 Task: Create Board HR Policies to Workspace Creative Team. Create Board Team Collaboration to Workspace Creative Team. Create Board Product Roadmap Planning and Management to Workspace Creative Team
Action: Mouse moved to (313, 62)
Screenshot: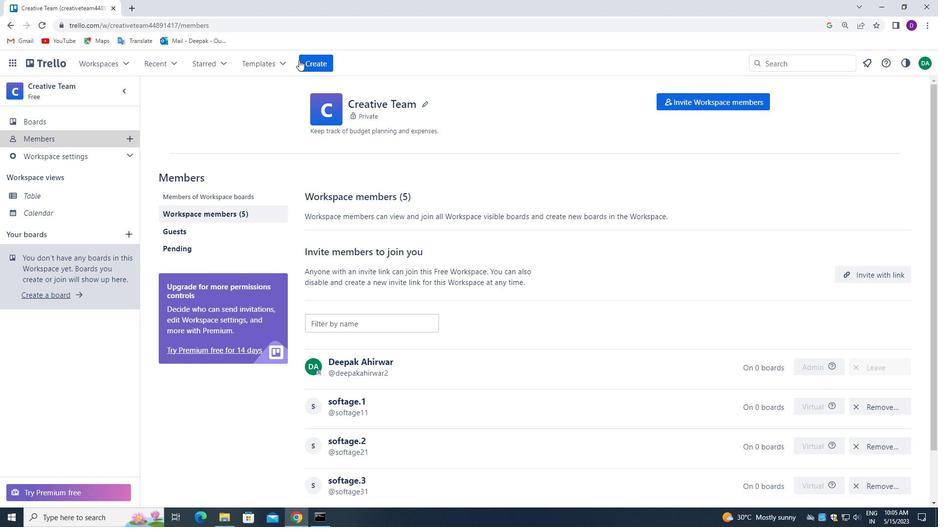 
Action: Mouse pressed left at (313, 62)
Screenshot: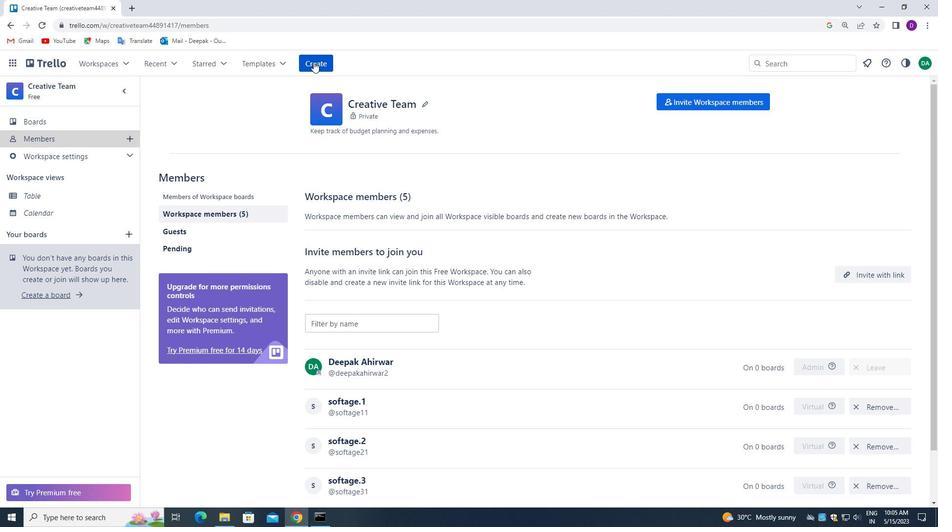 
Action: Mouse moved to (344, 97)
Screenshot: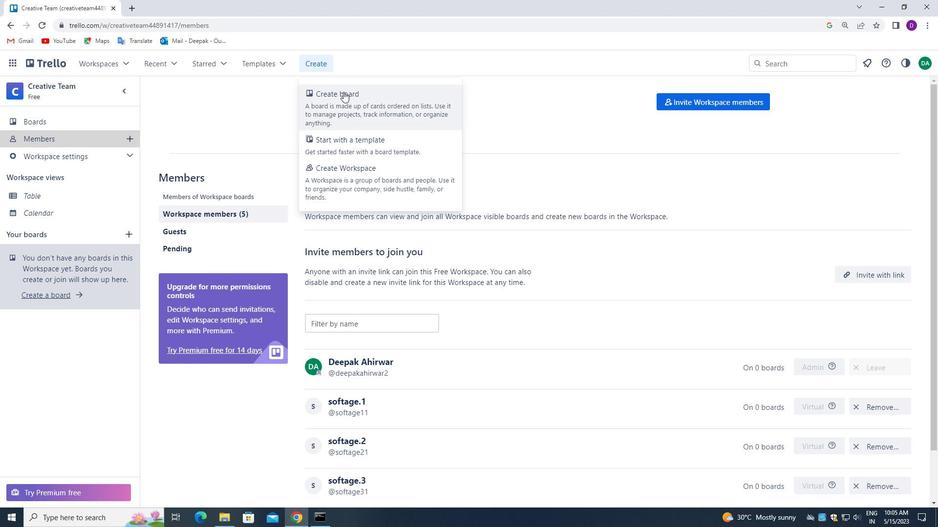 
Action: Mouse pressed left at (344, 97)
Screenshot: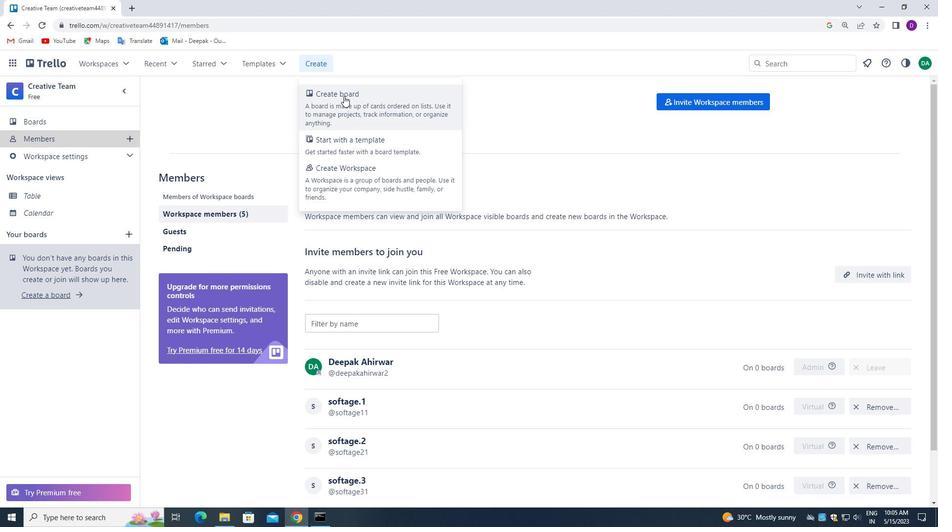 
Action: Mouse moved to (340, 266)
Screenshot: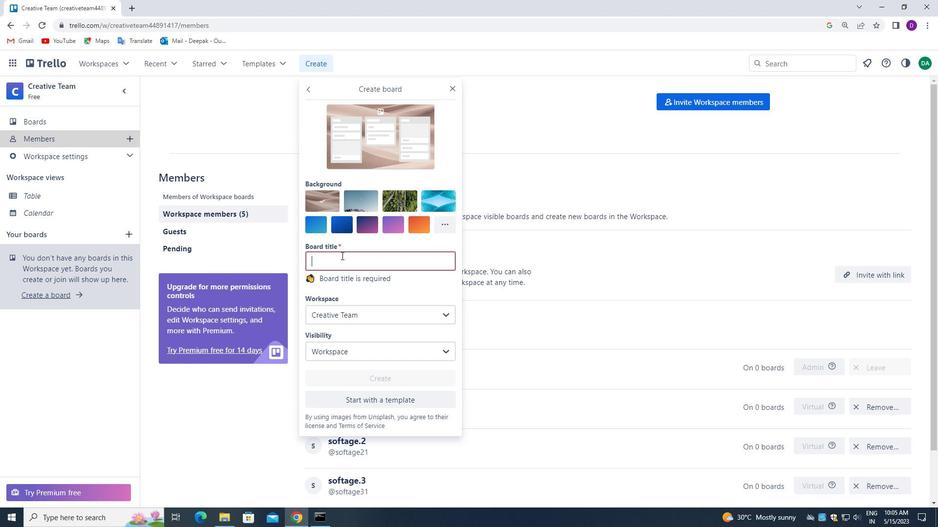 
Action: Mouse pressed left at (340, 266)
Screenshot: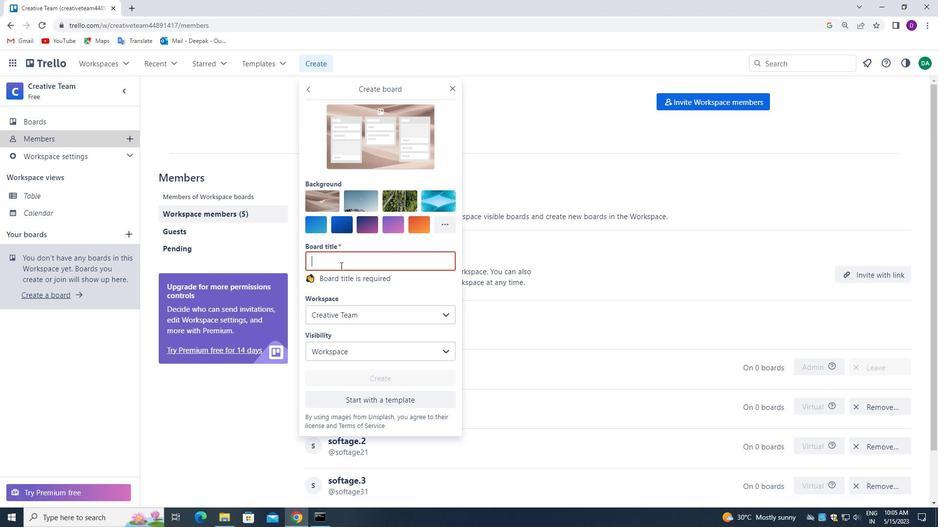 
Action: Mouse moved to (225, 260)
Screenshot: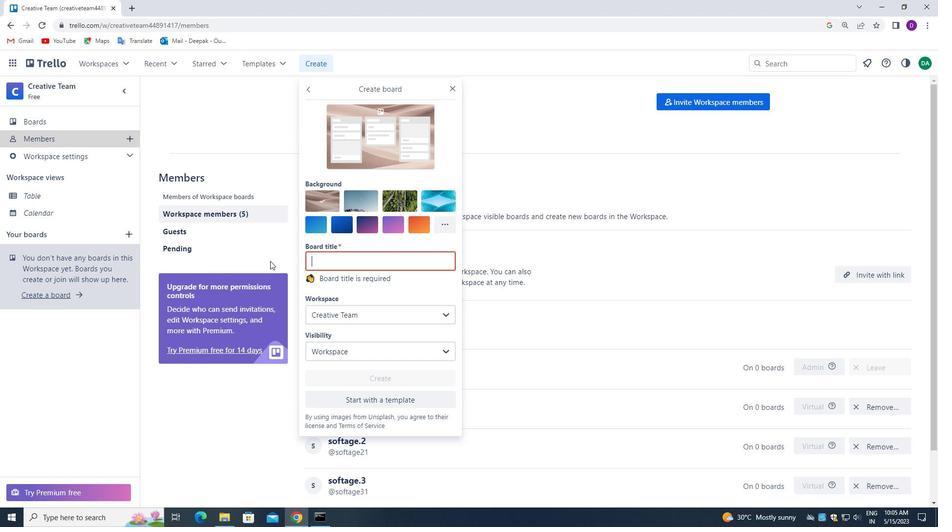 
Action: Key pressed <Key.shift>HR<Key.space><Key.shift>POLICIES
Screenshot: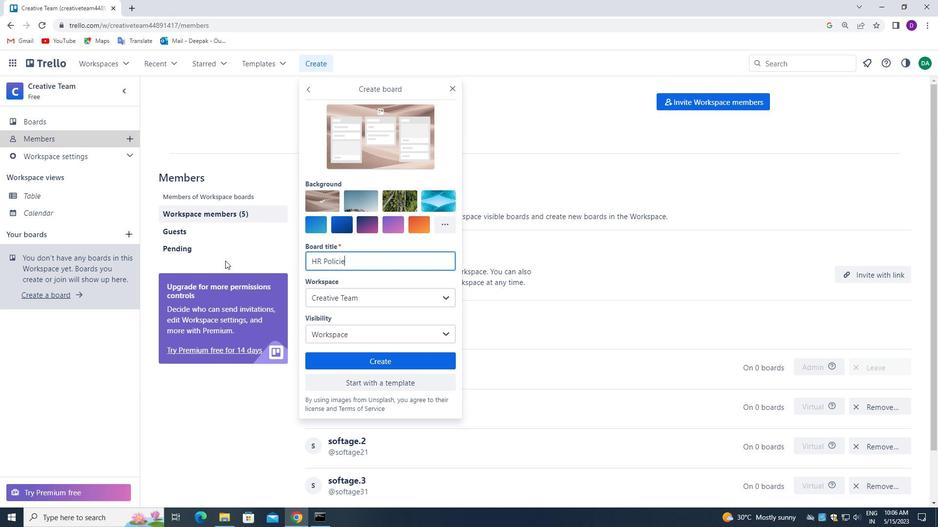 
Action: Mouse moved to (377, 363)
Screenshot: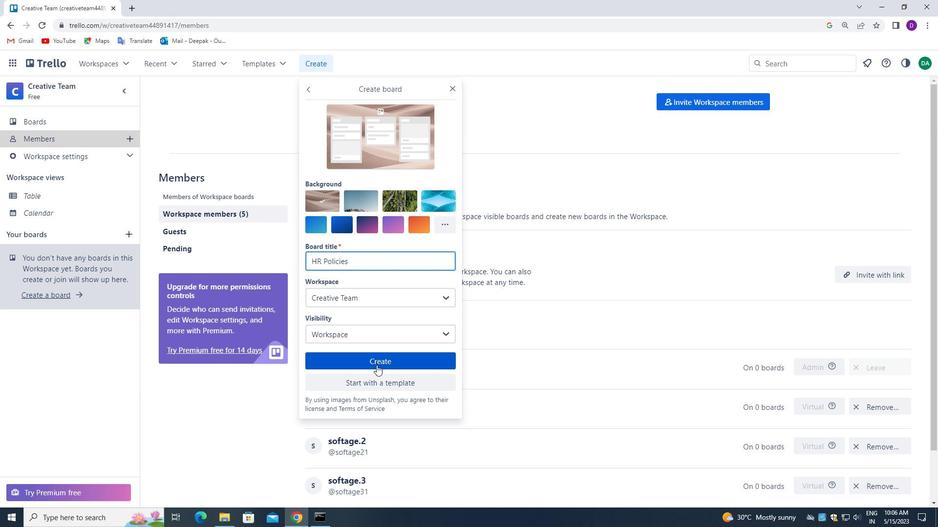 
Action: Mouse pressed left at (377, 363)
Screenshot: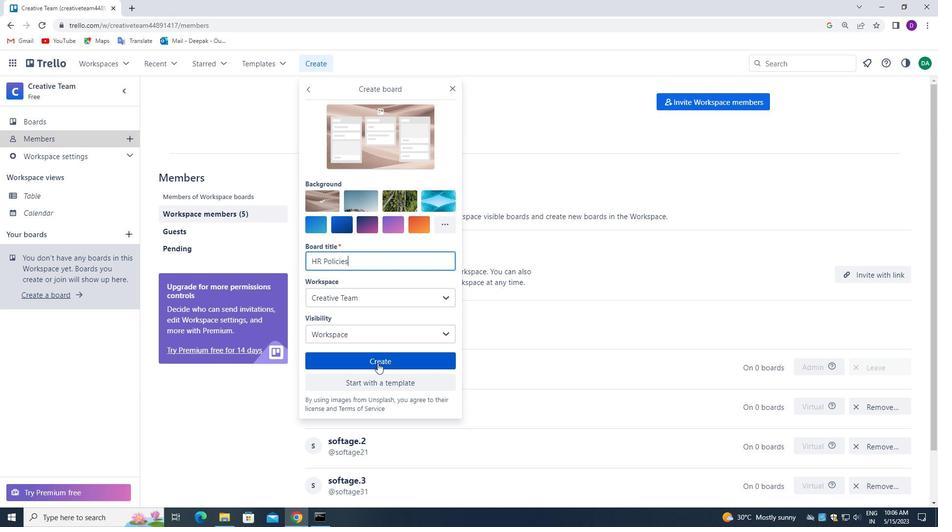 
Action: Mouse moved to (63, 123)
Screenshot: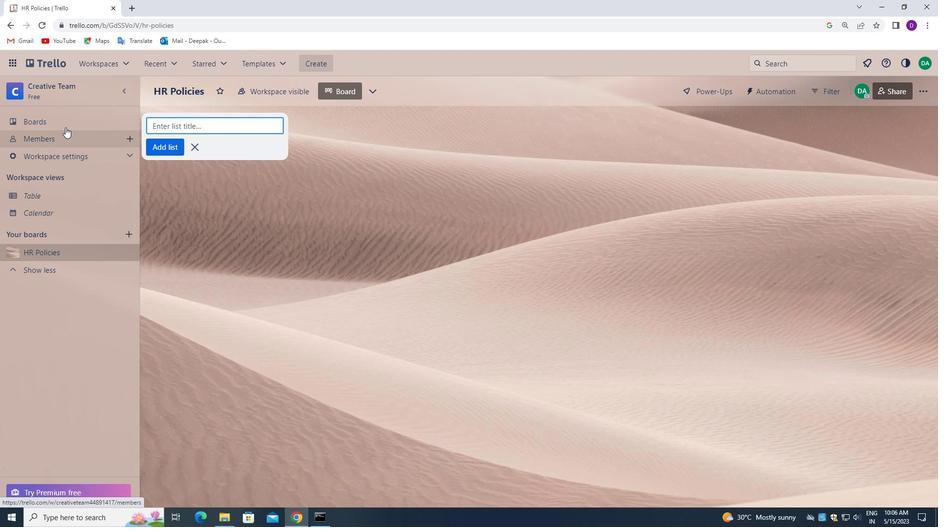 
Action: Mouse pressed left at (63, 123)
Screenshot: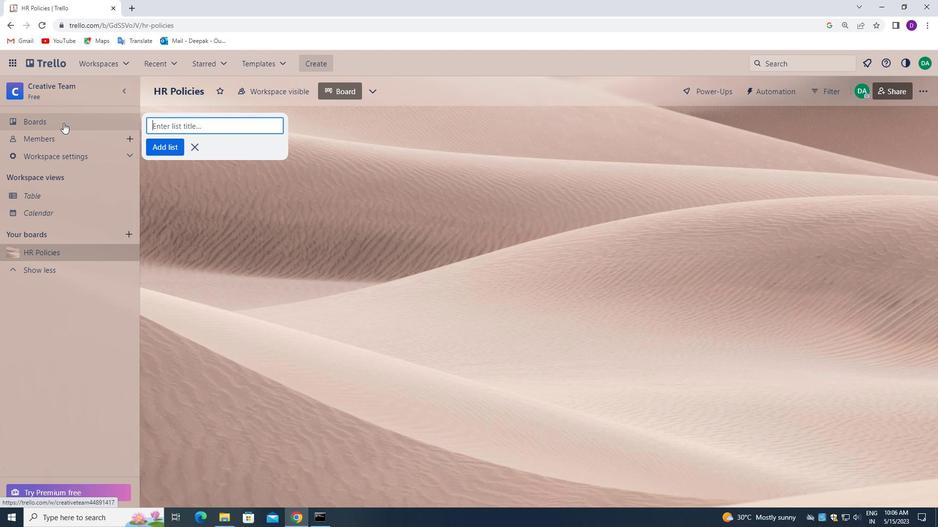 
Action: Mouse moved to (311, 64)
Screenshot: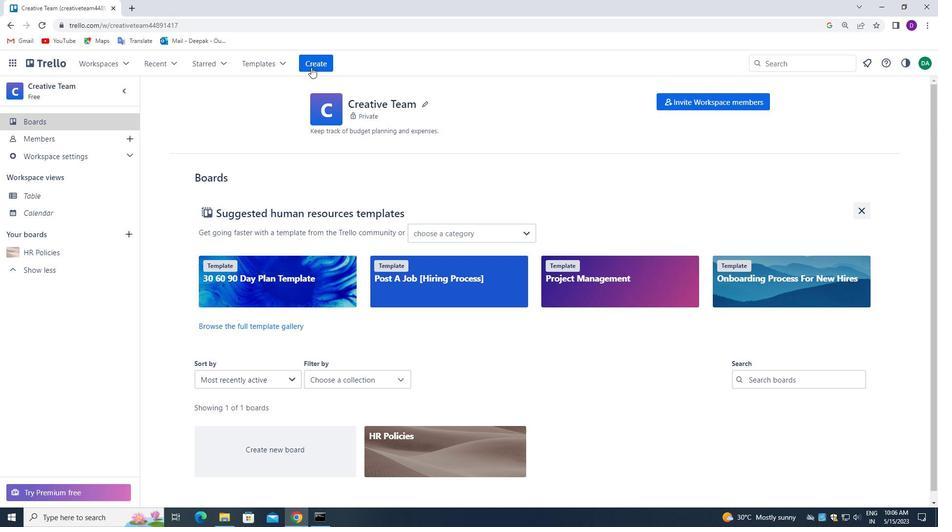 
Action: Mouse pressed left at (311, 64)
Screenshot: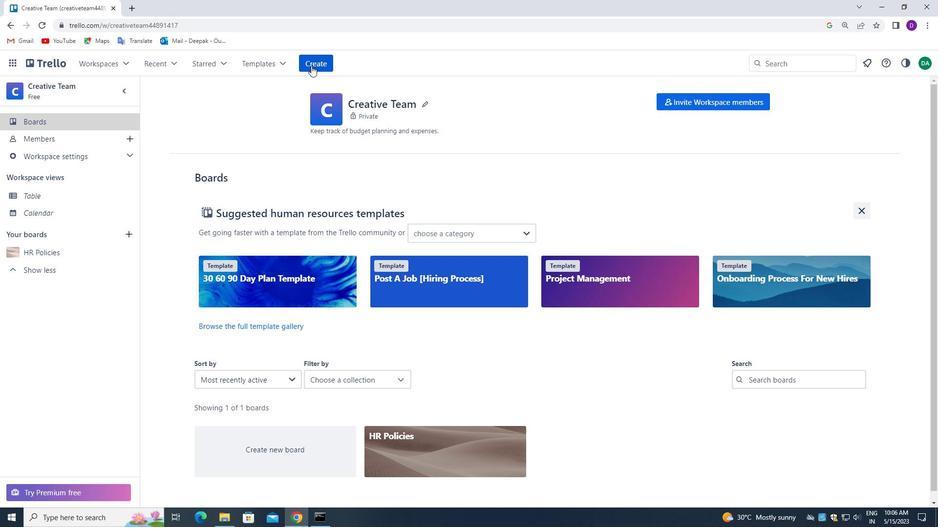 
Action: Mouse moved to (343, 107)
Screenshot: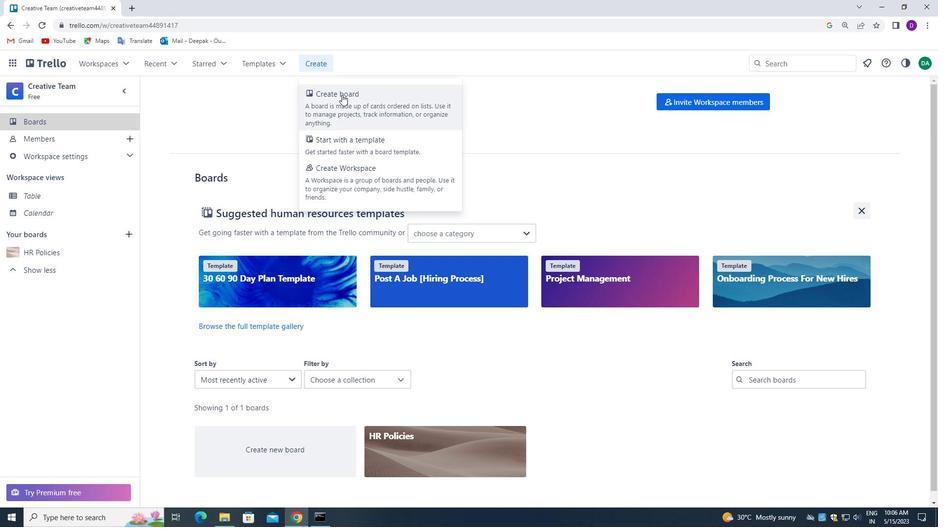 
Action: Mouse pressed left at (343, 107)
Screenshot: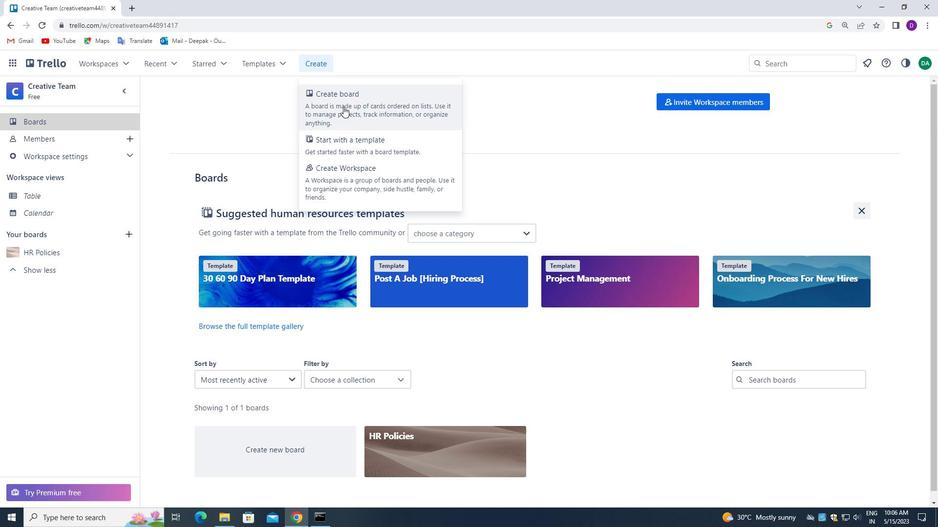 
Action: Mouse moved to (240, 182)
Screenshot: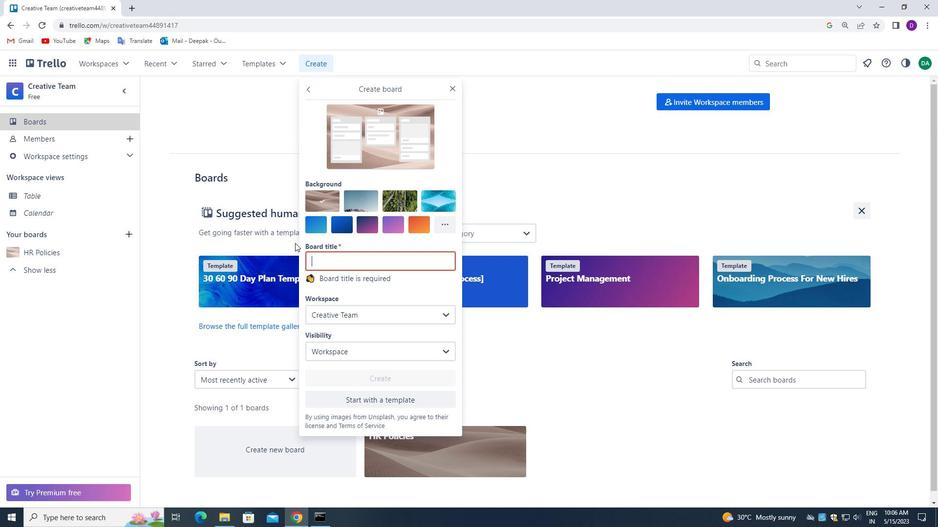 
Action: Key pressed <Key.shift_r>TEAM<Key.space><Key.shift_r>COLLABORATION
Screenshot: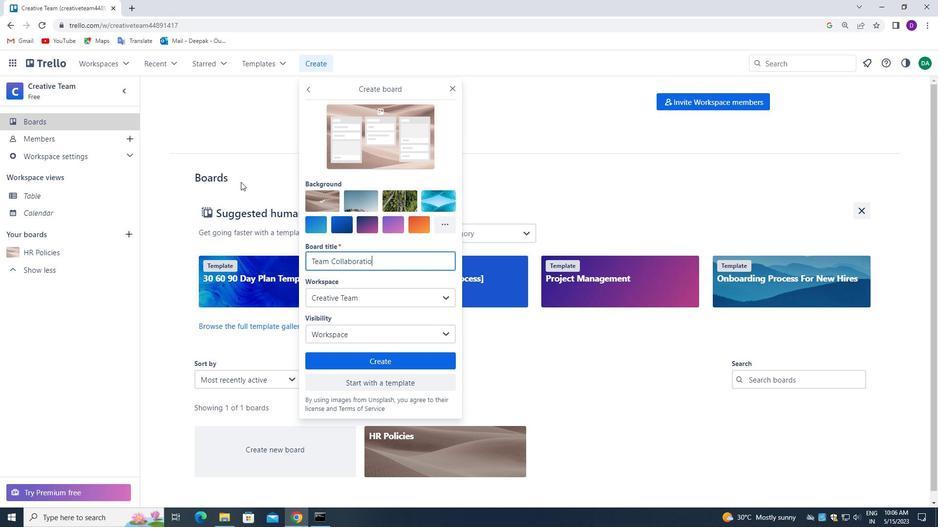 
Action: Mouse moved to (365, 358)
Screenshot: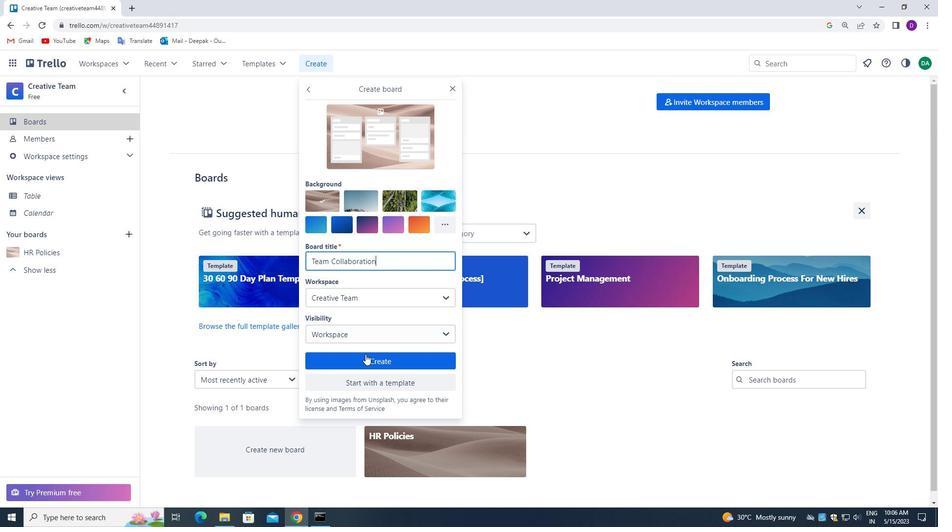 
Action: Mouse pressed left at (365, 358)
Screenshot: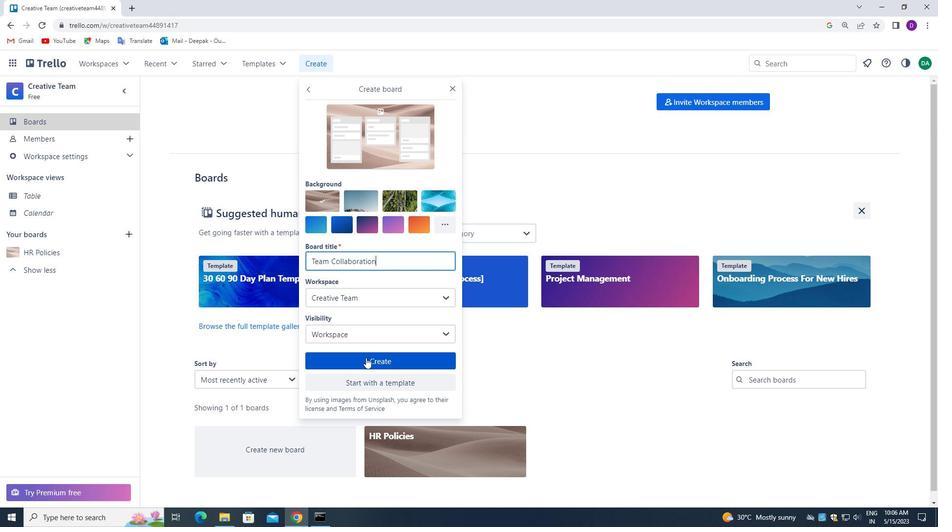 
Action: Mouse moved to (55, 123)
Screenshot: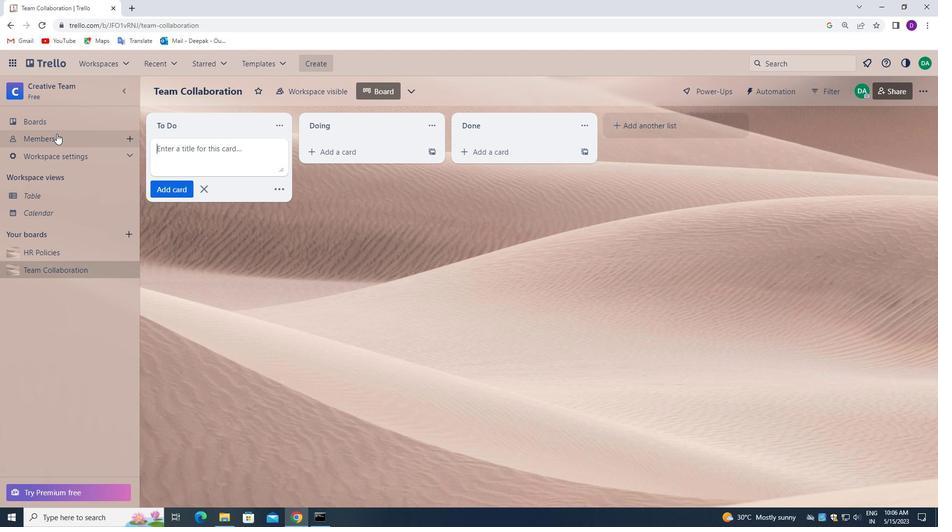 
Action: Mouse pressed left at (55, 123)
Screenshot: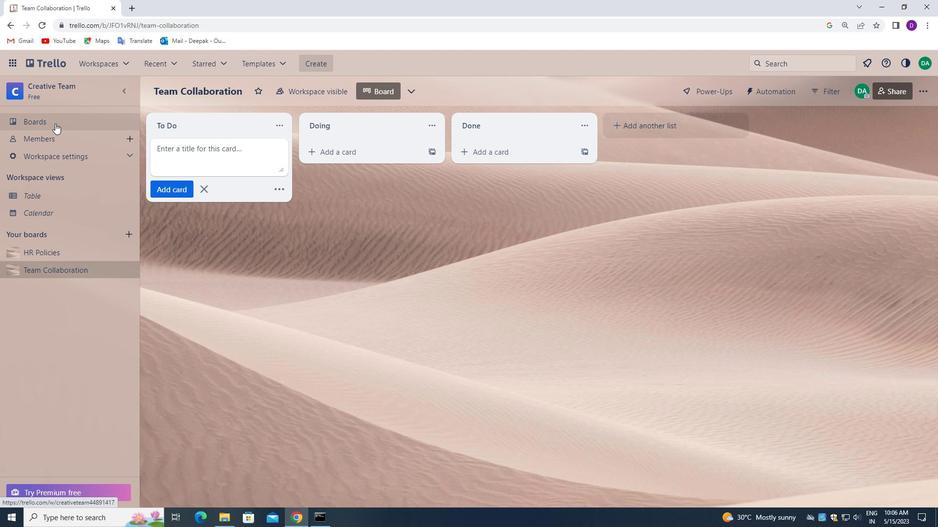 
Action: Mouse moved to (319, 62)
Screenshot: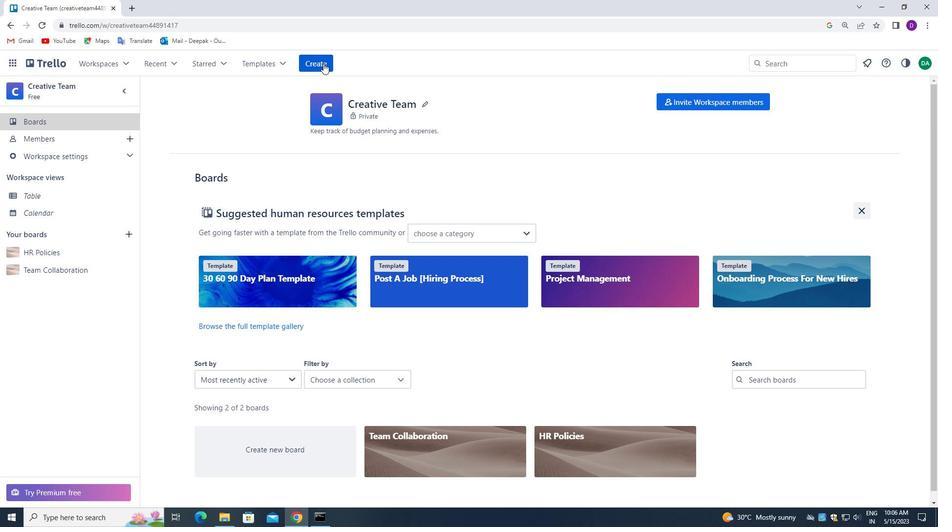 
Action: Mouse pressed left at (319, 62)
Screenshot: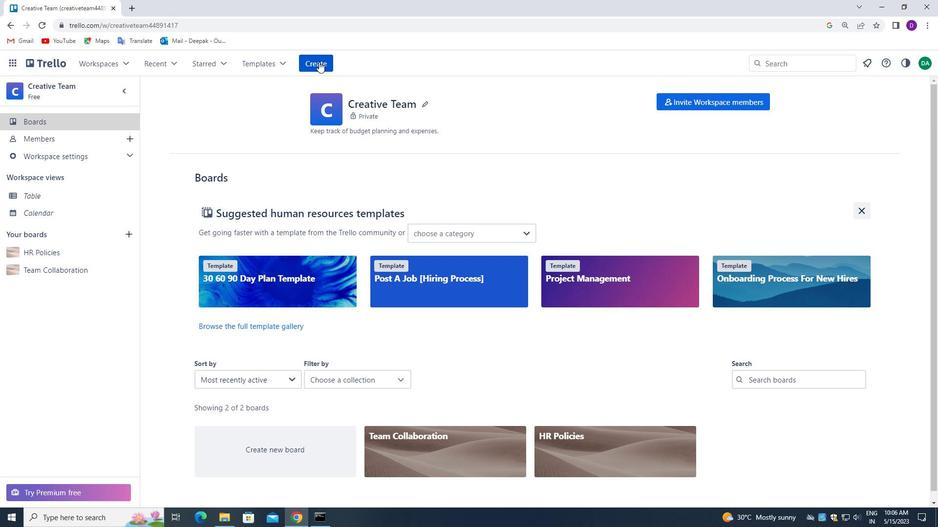 
Action: Mouse moved to (335, 95)
Screenshot: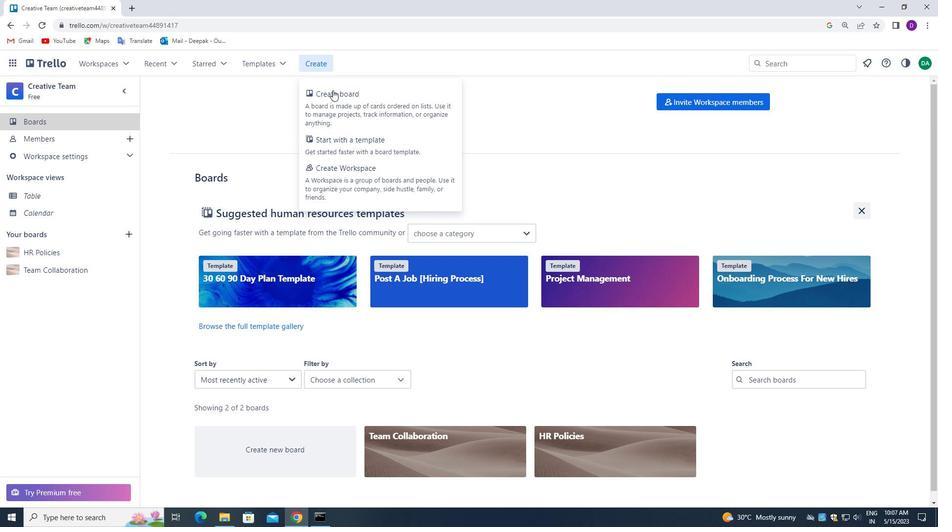 
Action: Mouse pressed left at (335, 95)
Screenshot: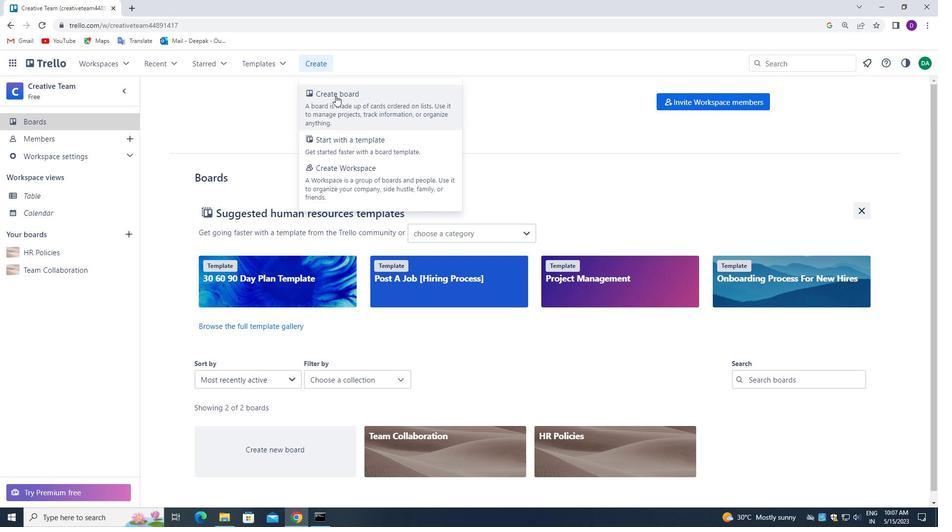 
Action: Mouse moved to (204, 190)
Screenshot: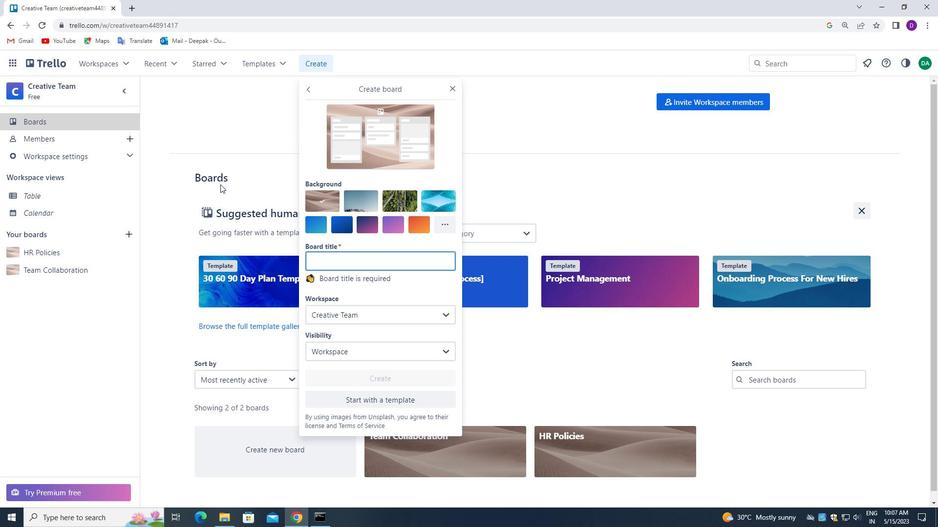 
Action: Key pressed <Key.shift>PRODUCT<Key.space><Key.shift_r>ROADMAP
Screenshot: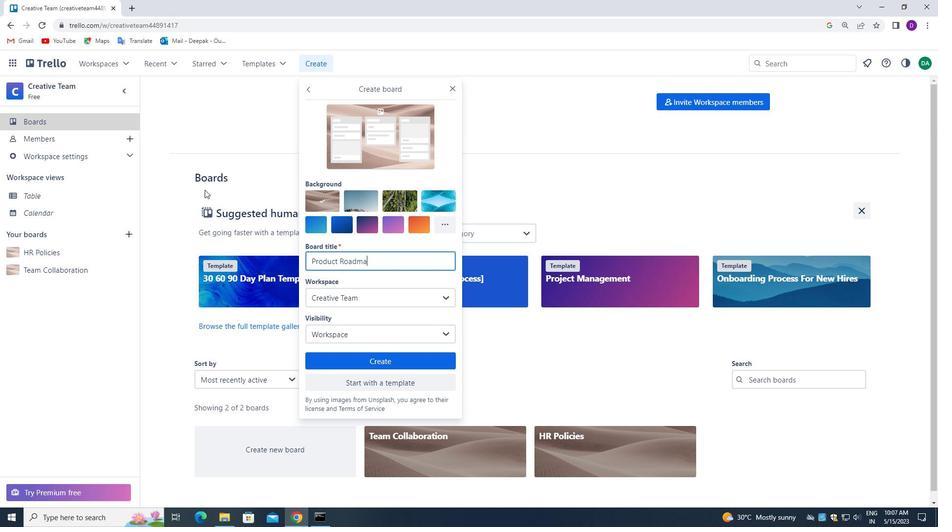 
Action: Mouse moved to (377, 362)
Screenshot: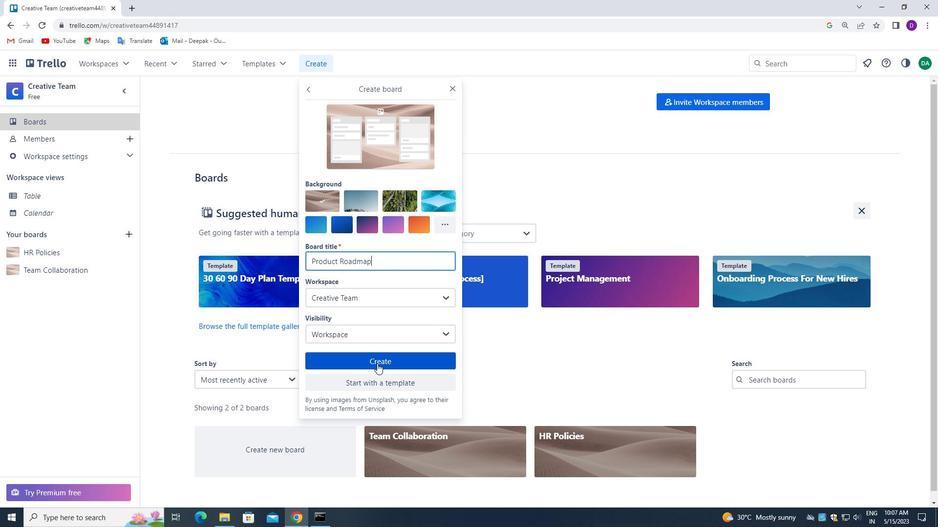 
Action: Mouse pressed left at (377, 362)
Screenshot: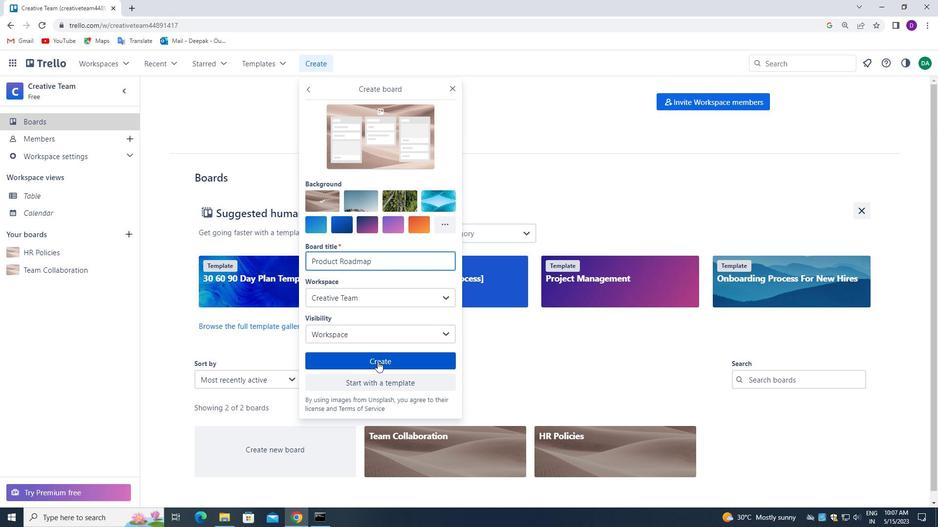
Action: Mouse moved to (50, 122)
Screenshot: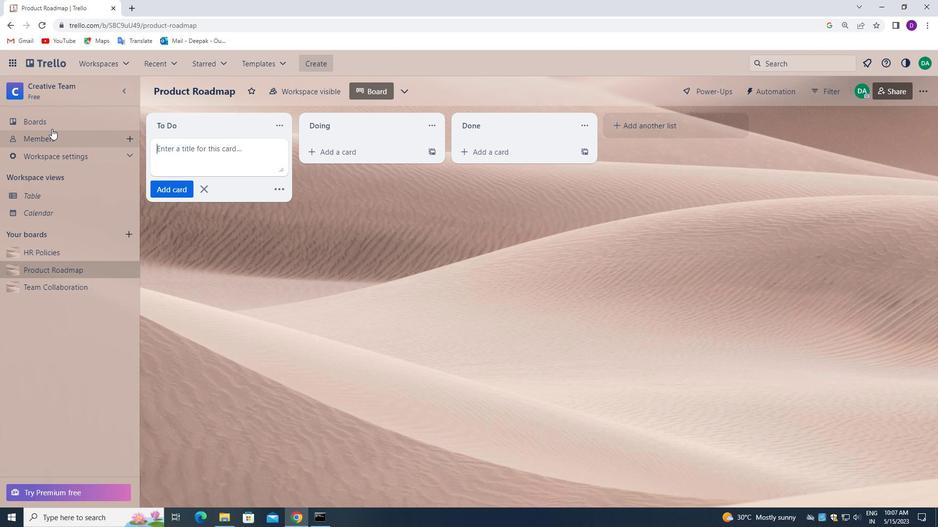 
Action: Mouse pressed left at (50, 122)
Screenshot: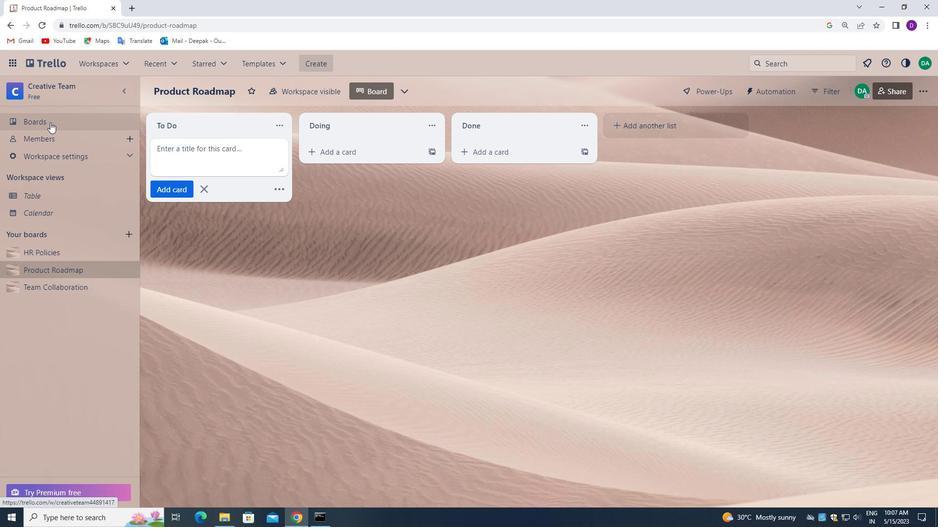 
Action: Mouse moved to (480, 201)
Screenshot: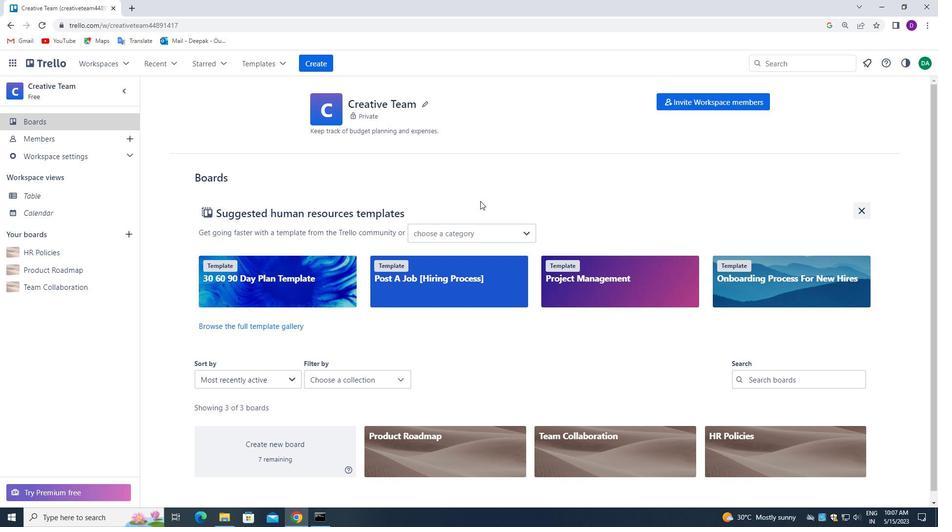 
